 Task: Create a sub task System Test and UAT for the task  Create a new event management system for a conference or trade show in the project AgileFalcon , assign it to team member softage.3@softage.net and update the status of the sub task to  At Risk , set the priority of the sub task to Medium
Action: Mouse moved to (70, 444)
Screenshot: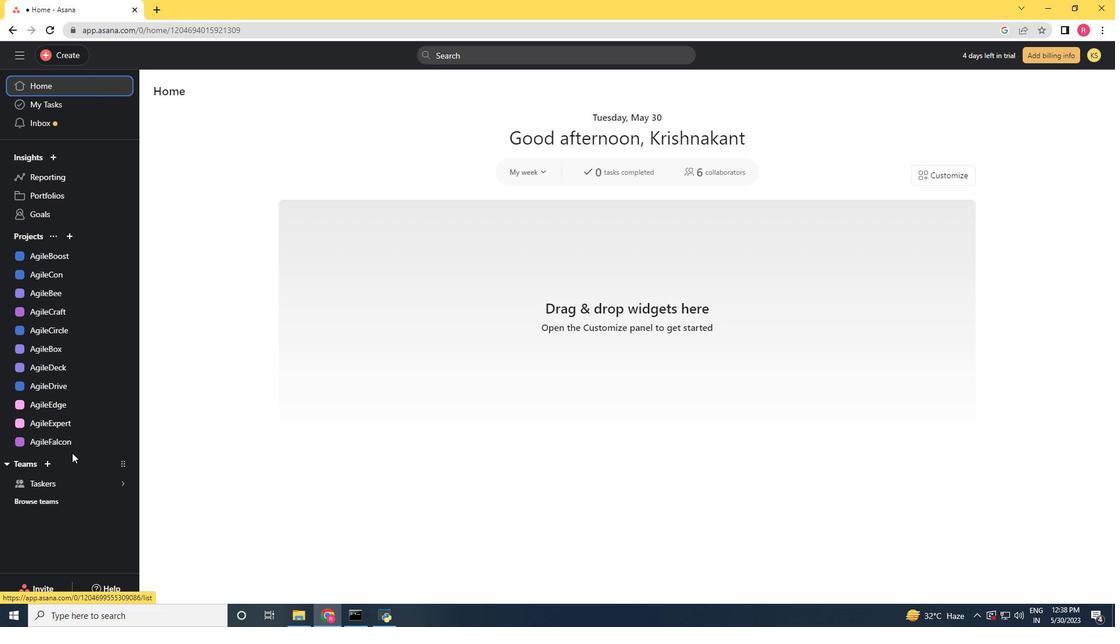 
Action: Mouse pressed left at (70, 444)
Screenshot: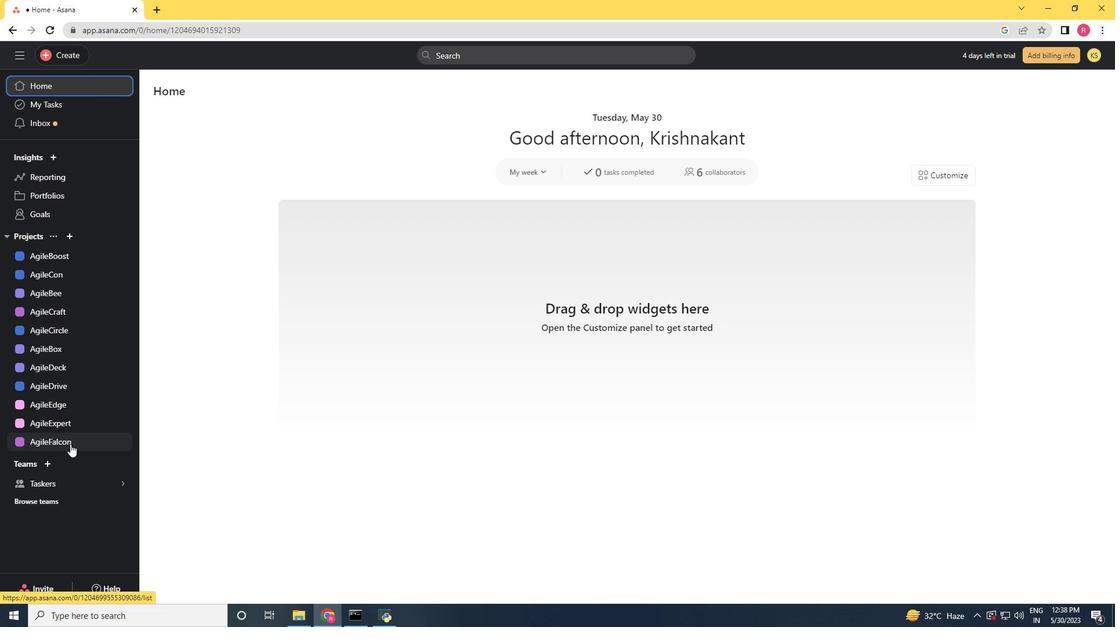 
Action: Mouse moved to (303, 414)
Screenshot: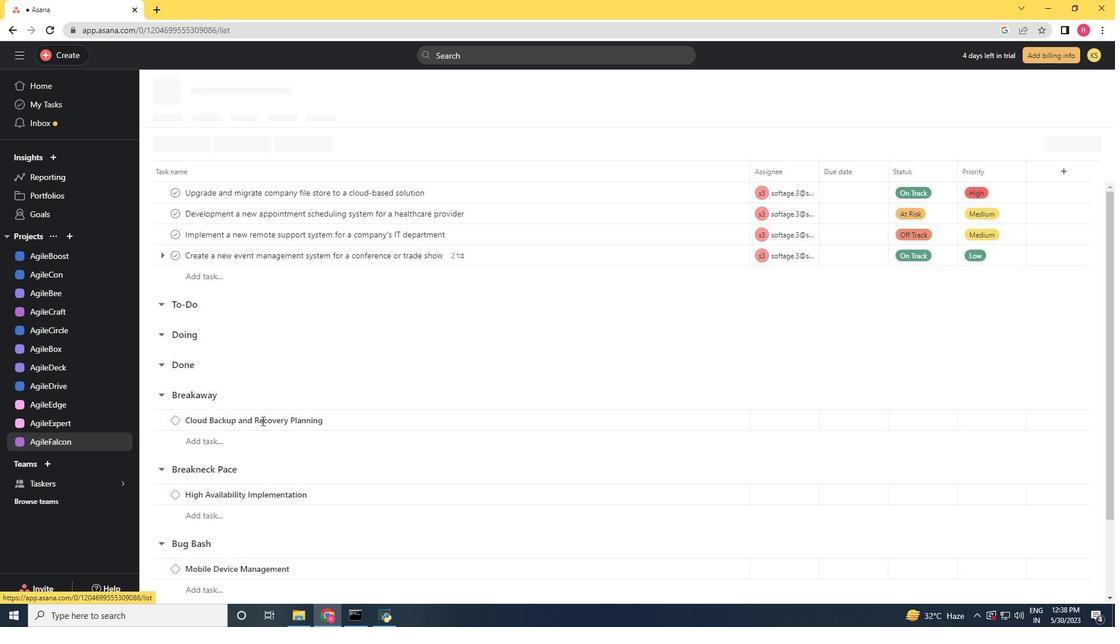 
Action: Mouse scrolled (303, 414) with delta (0, 0)
Screenshot: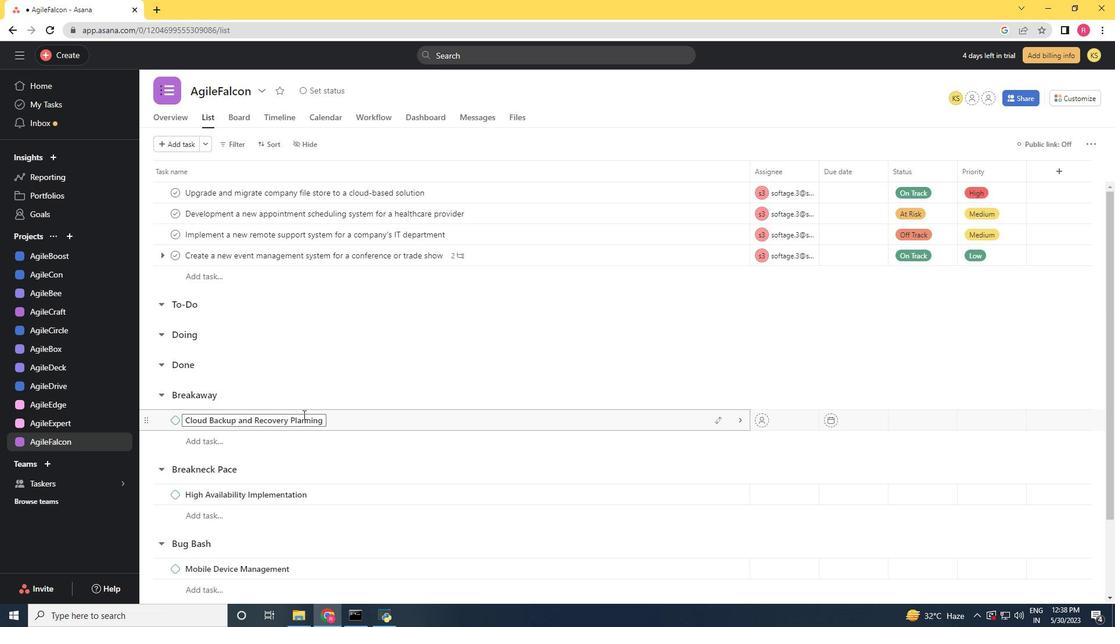 
Action: Mouse scrolled (303, 414) with delta (0, 0)
Screenshot: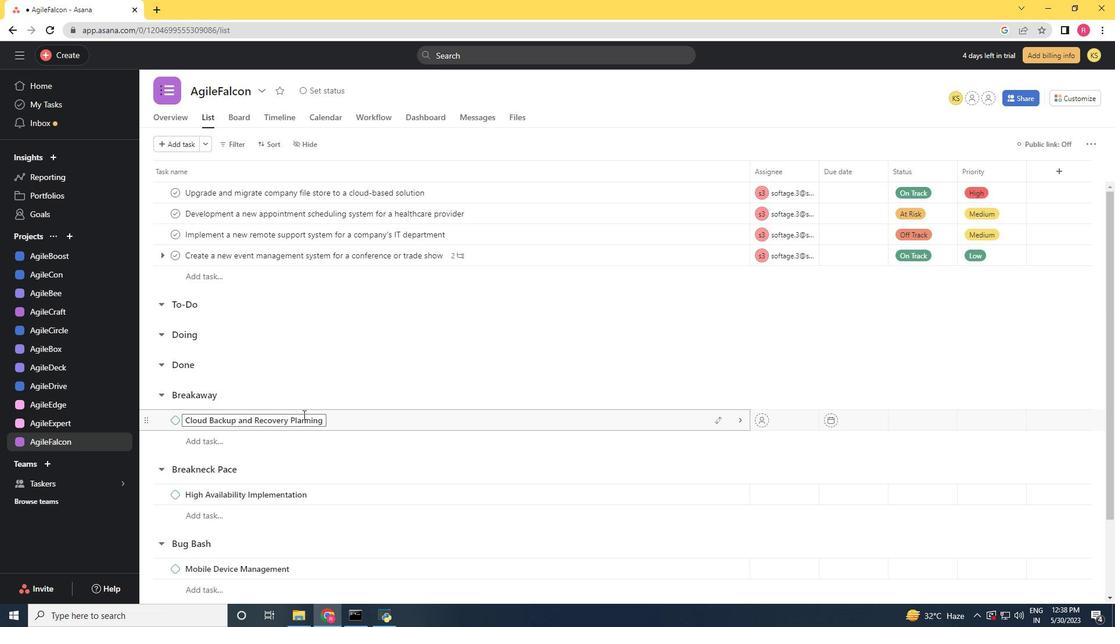 
Action: Mouse scrolled (303, 415) with delta (0, 0)
Screenshot: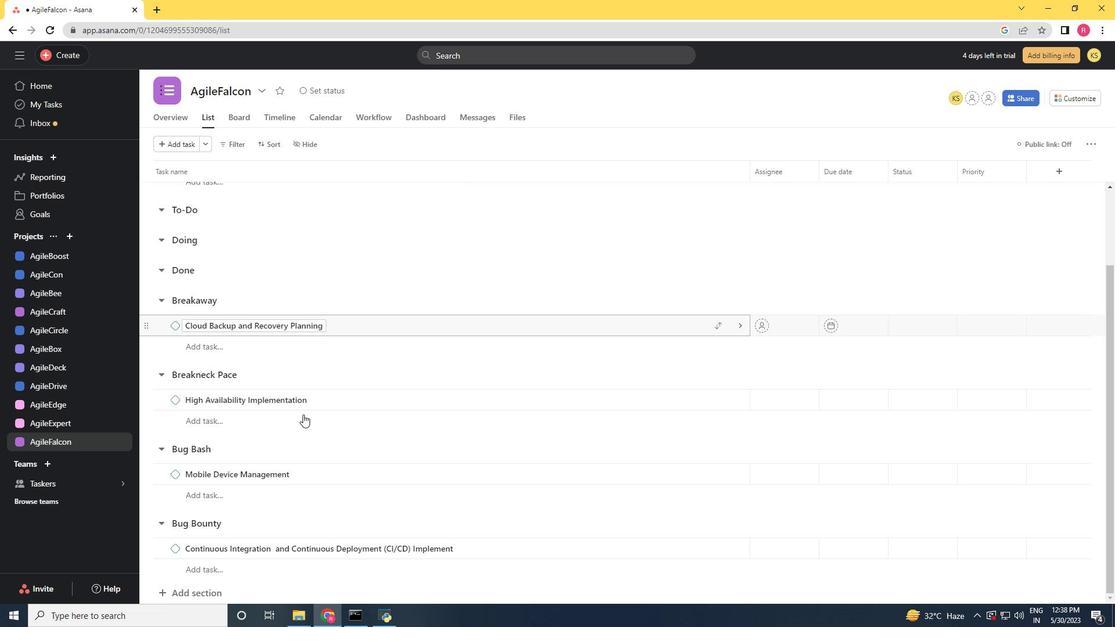 
Action: Mouse scrolled (303, 415) with delta (0, 0)
Screenshot: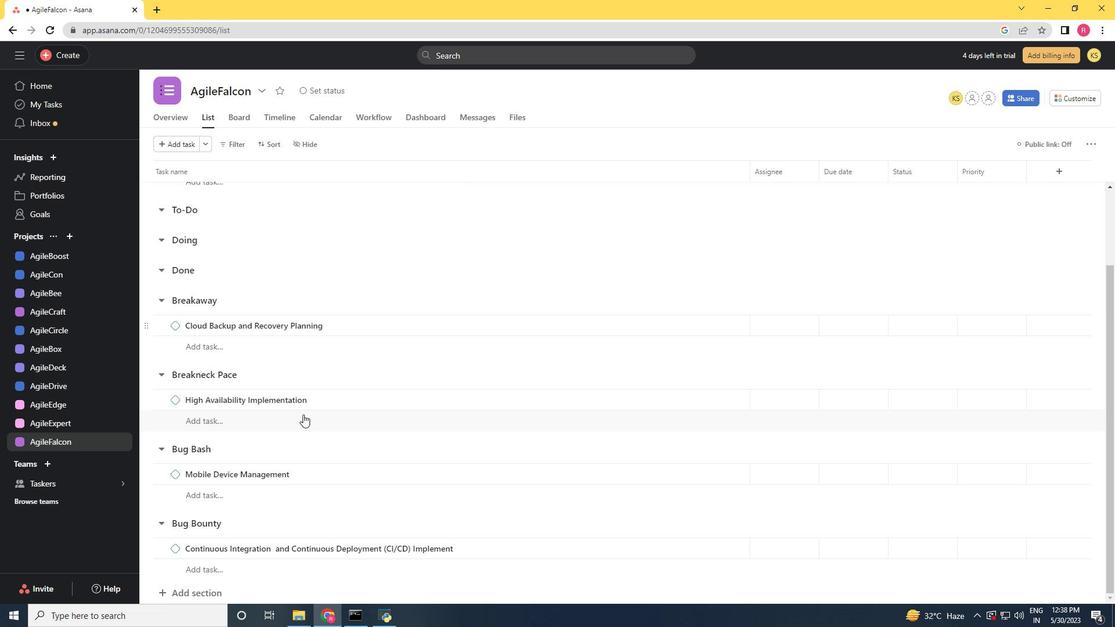 
Action: Mouse scrolled (303, 415) with delta (0, 0)
Screenshot: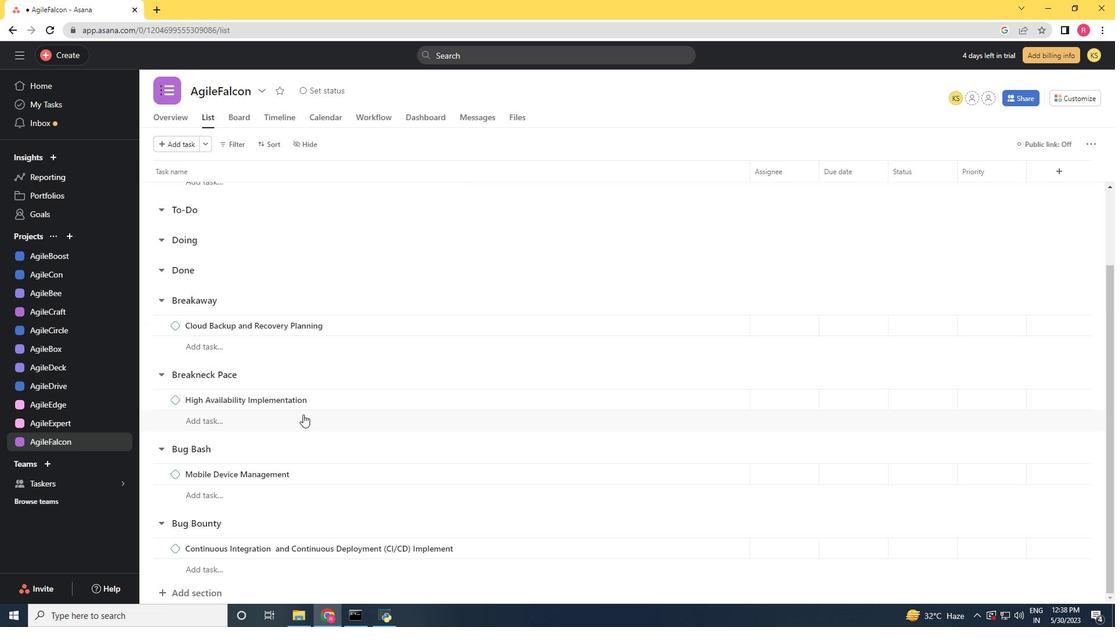
Action: Mouse scrolled (303, 415) with delta (0, 0)
Screenshot: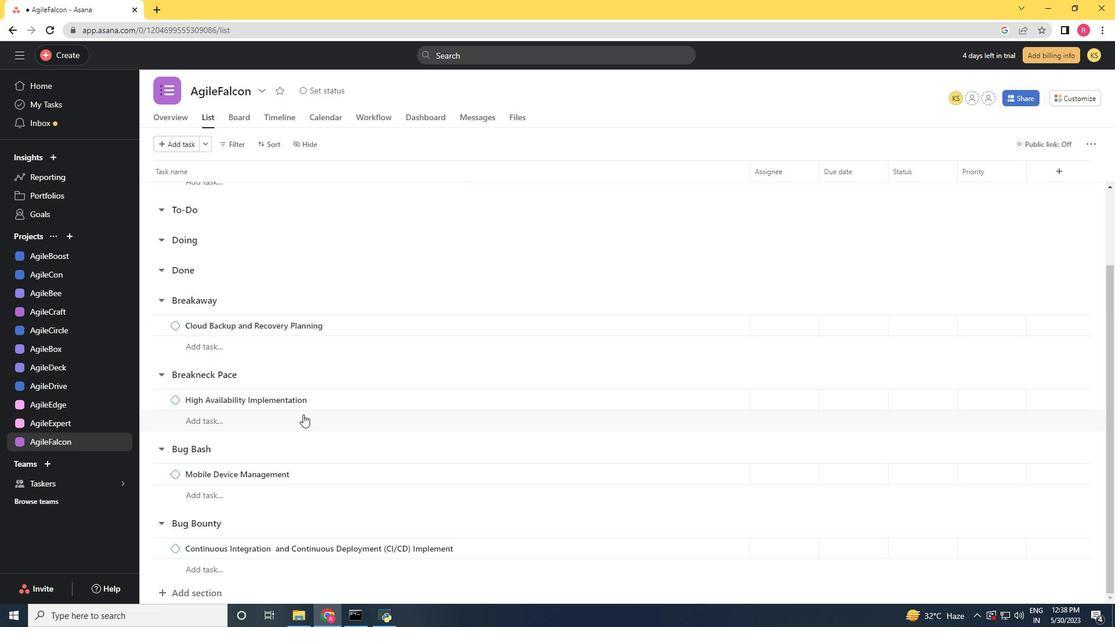 
Action: Mouse moved to (565, 253)
Screenshot: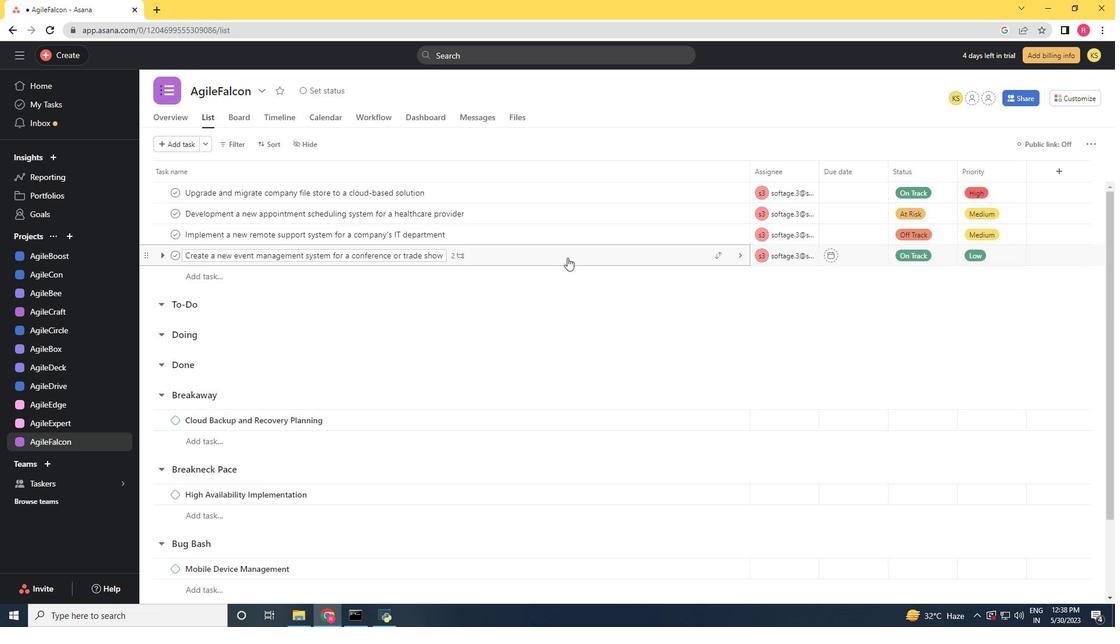 
Action: Mouse pressed left at (565, 253)
Screenshot: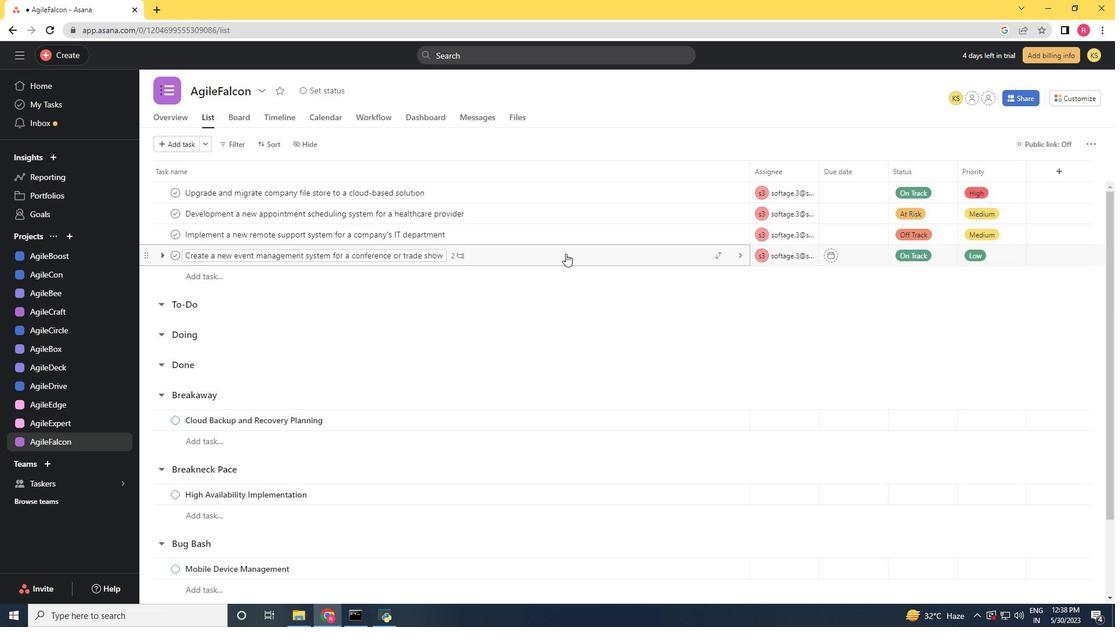 
Action: Mouse moved to (839, 492)
Screenshot: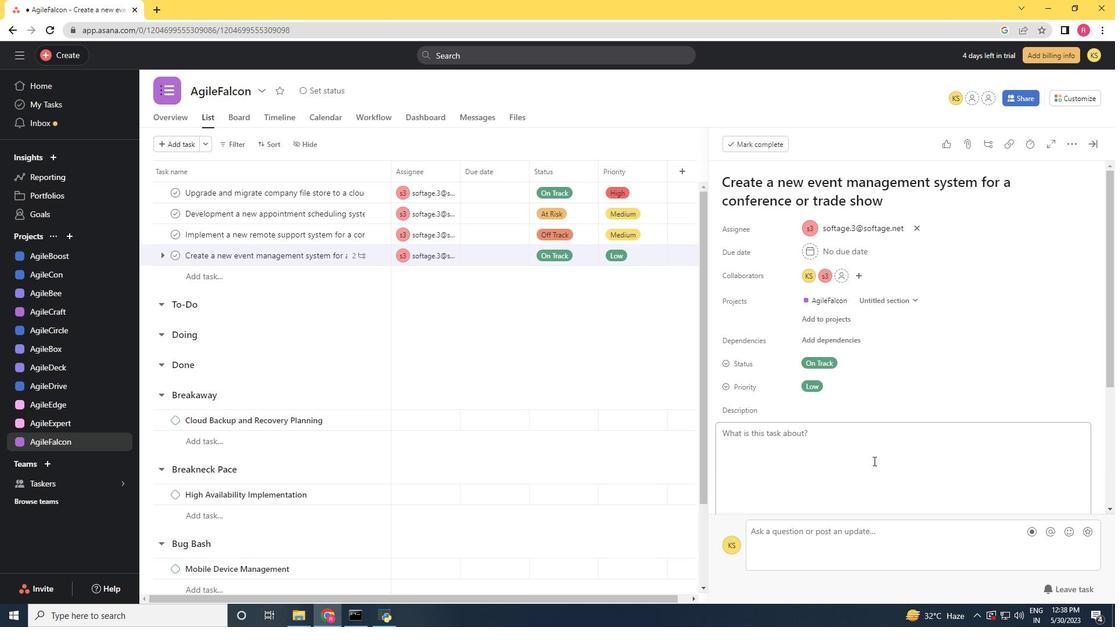 
Action: Mouse scrolled (839, 492) with delta (0, 0)
Screenshot: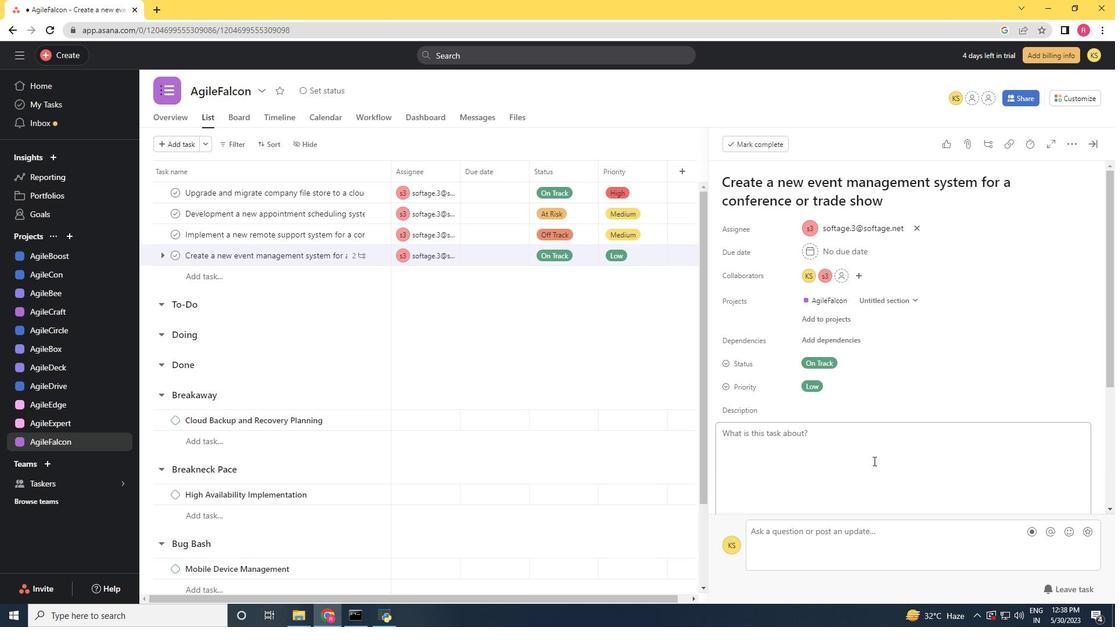 
Action: Mouse scrolled (839, 492) with delta (0, 0)
Screenshot: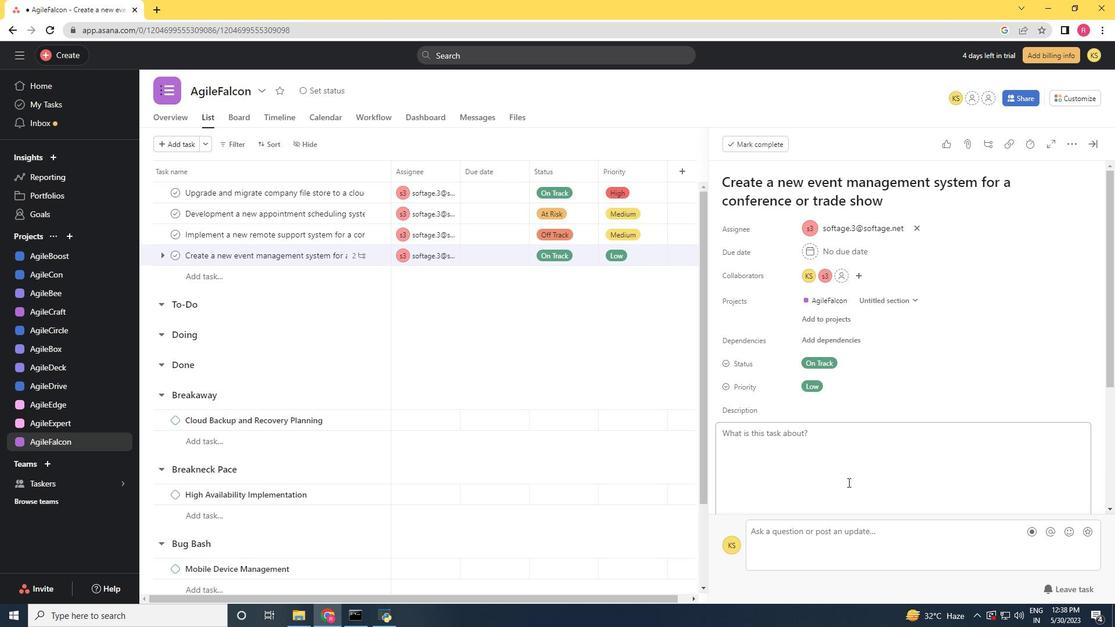 
Action: Mouse moved to (772, 496)
Screenshot: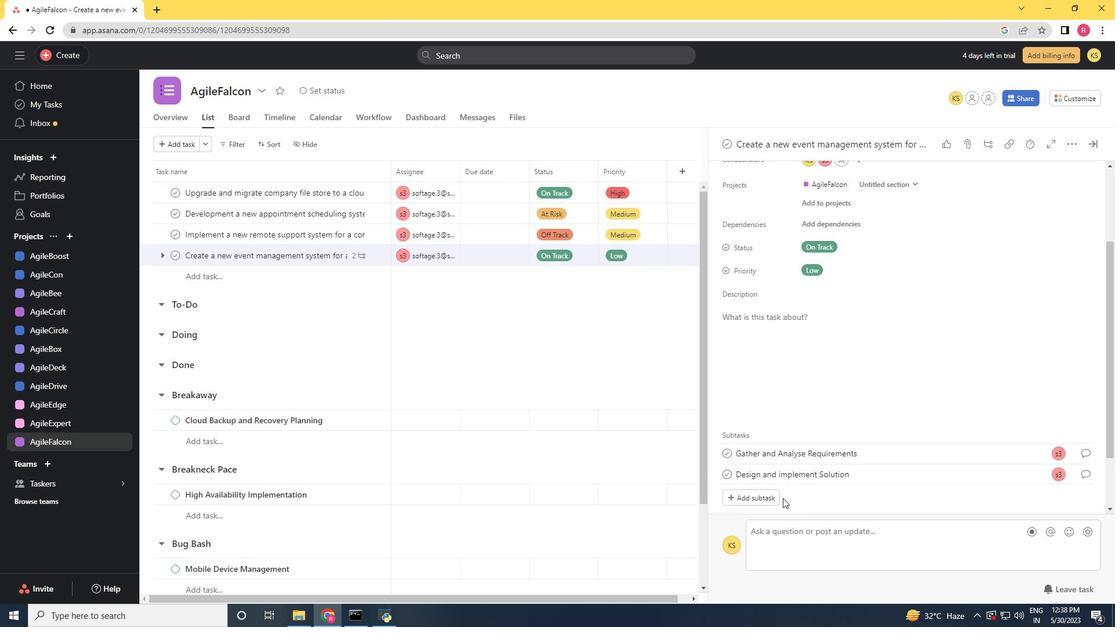 
Action: Mouse pressed left at (772, 496)
Screenshot: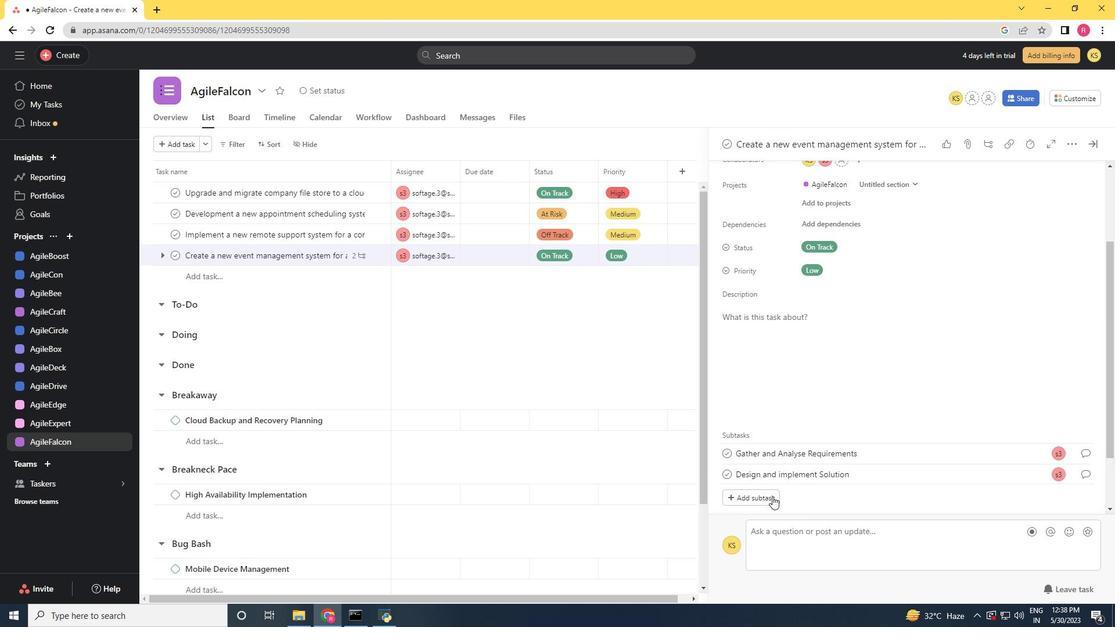 
Action: Key pressed <Key.shift>System<Key.space><Key.shift>Test<Key.space>and<Key.space><Key.shift>UAT<Key.space>
Screenshot: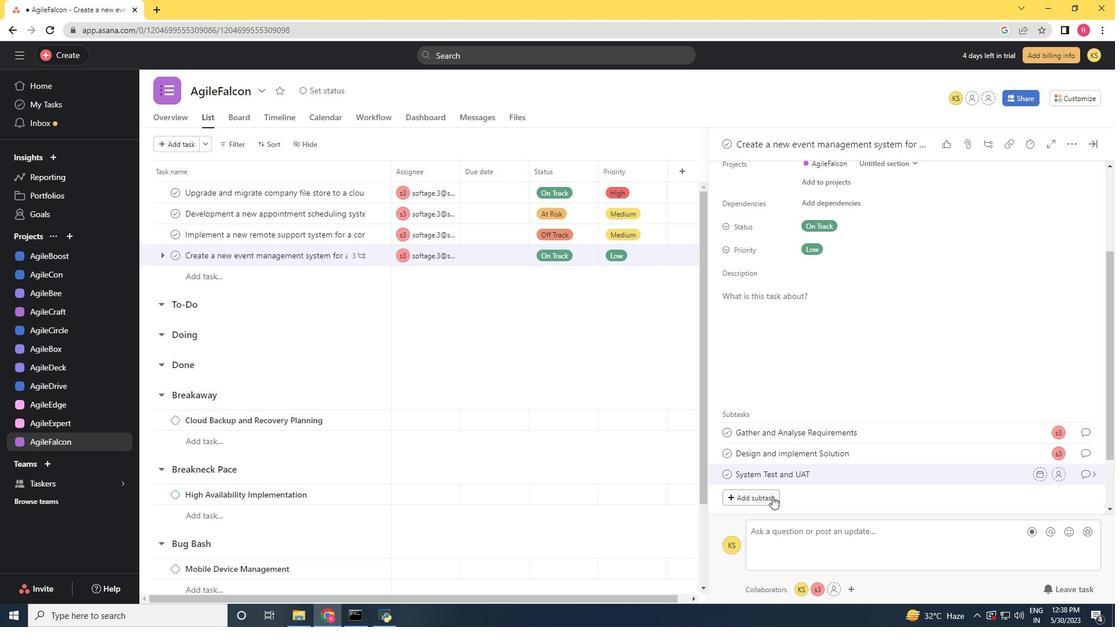 
Action: Mouse moved to (1062, 474)
Screenshot: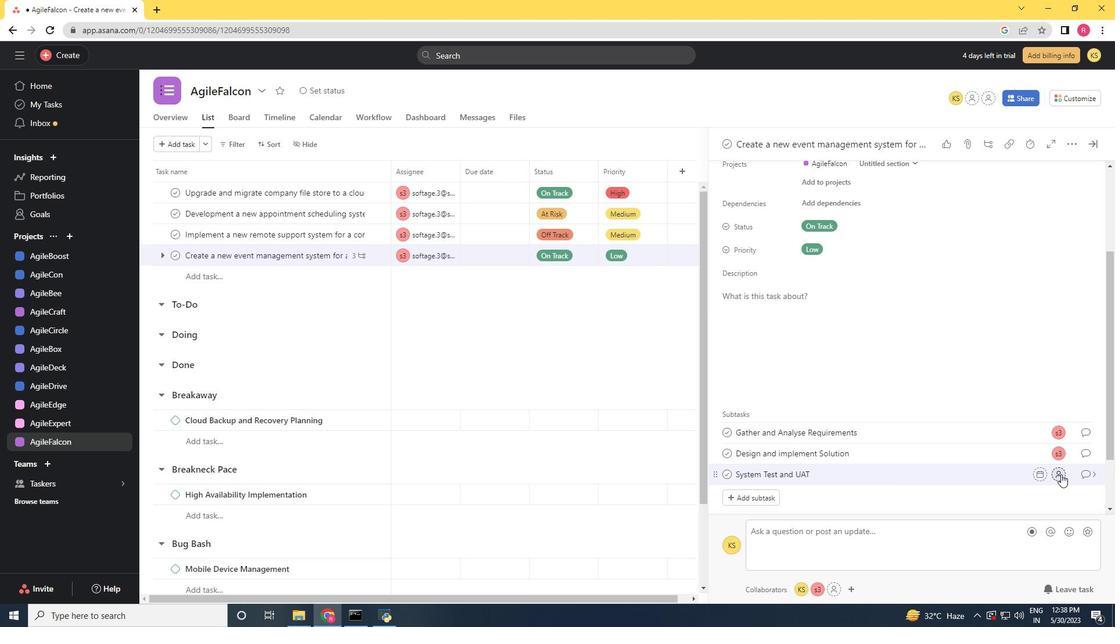 
Action: Mouse pressed left at (1062, 474)
Screenshot: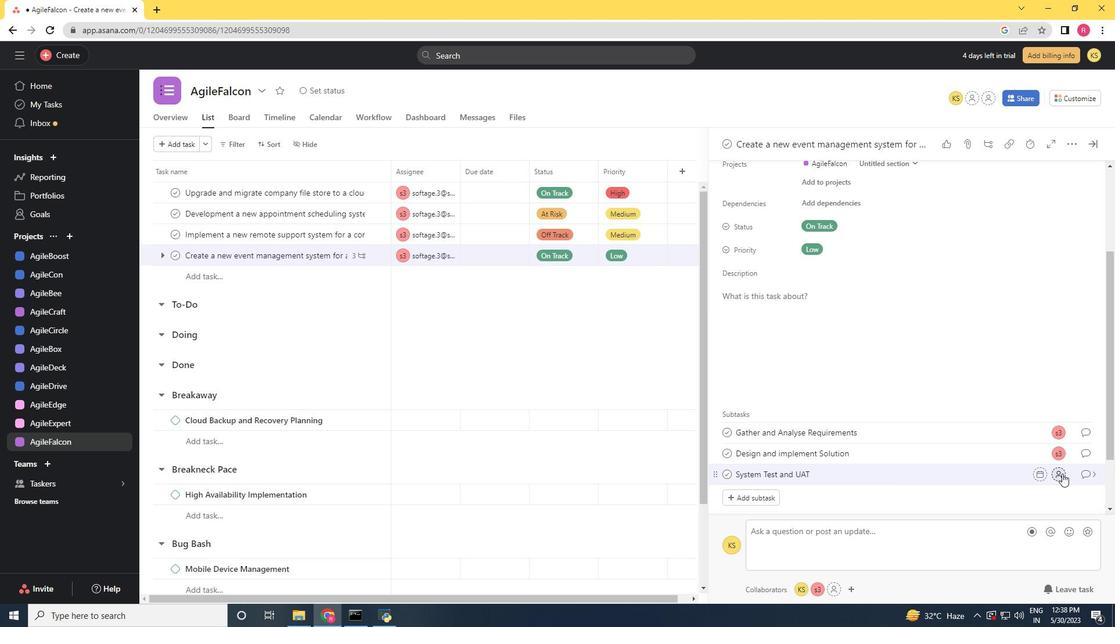 
Action: Key pressed softage.3<Key.shift>@sofa<Key.backspace>tage.net
Screenshot: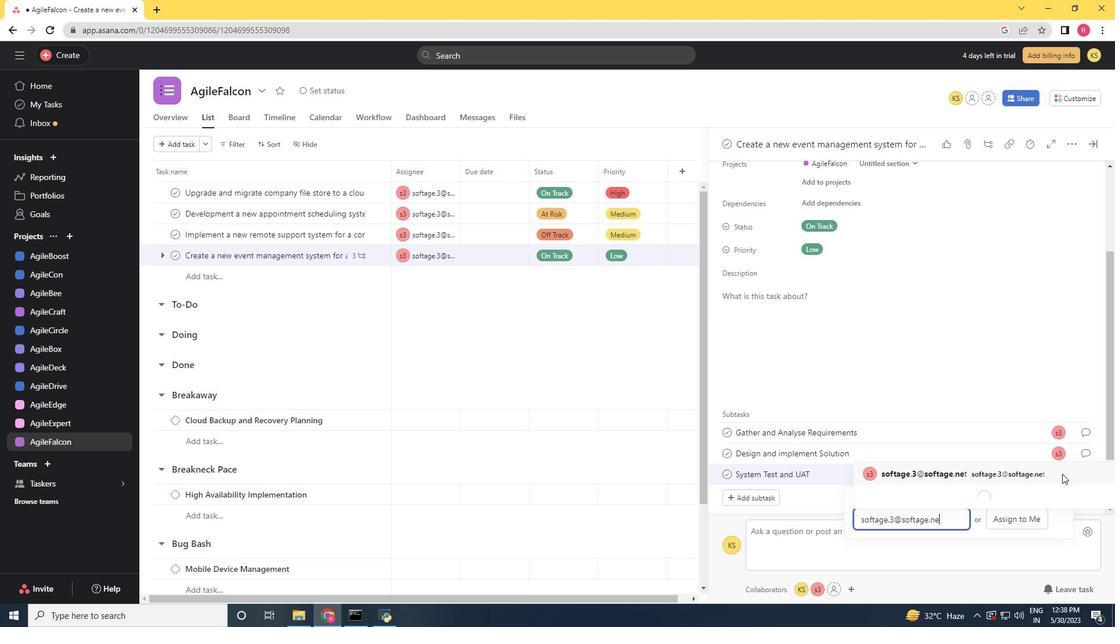 
Action: Mouse moved to (955, 467)
Screenshot: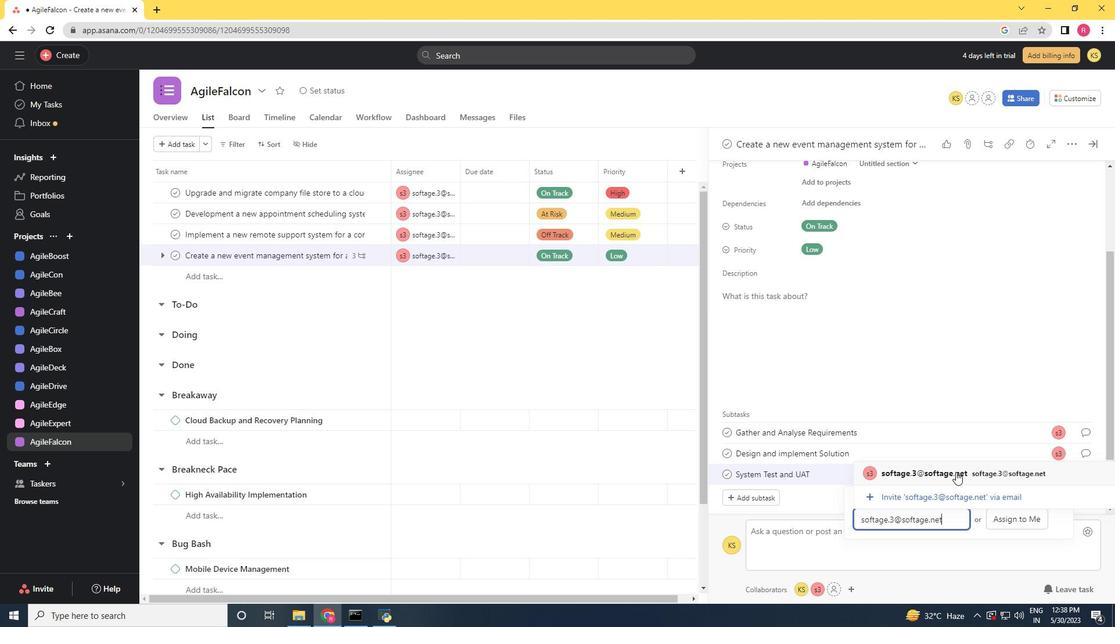 
Action: Mouse pressed left at (955, 467)
Screenshot: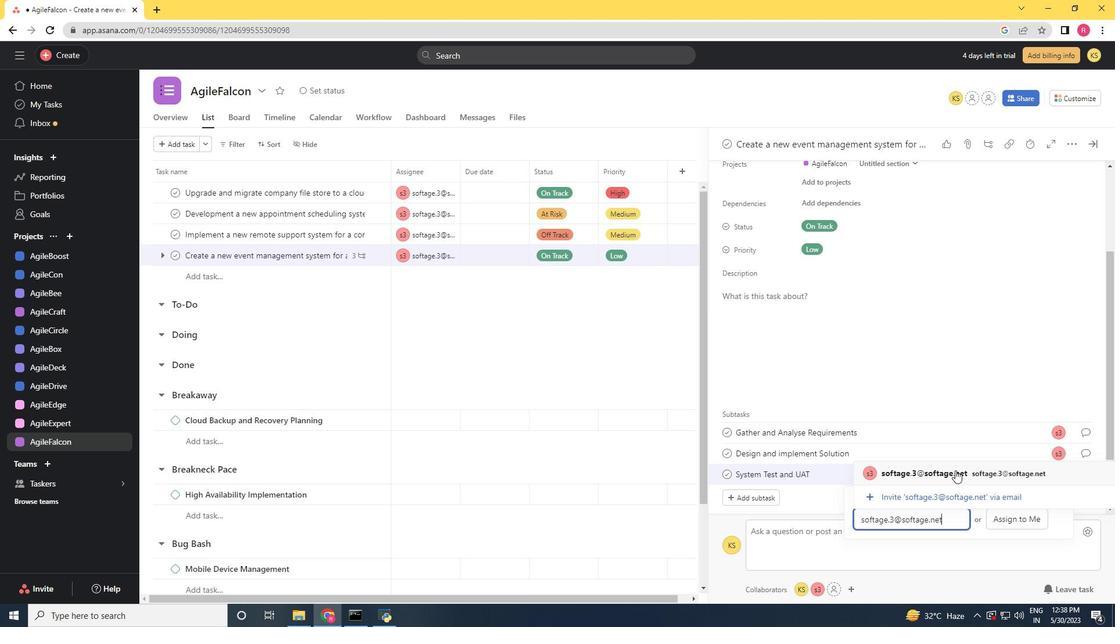 
Action: Mouse moved to (1083, 470)
Screenshot: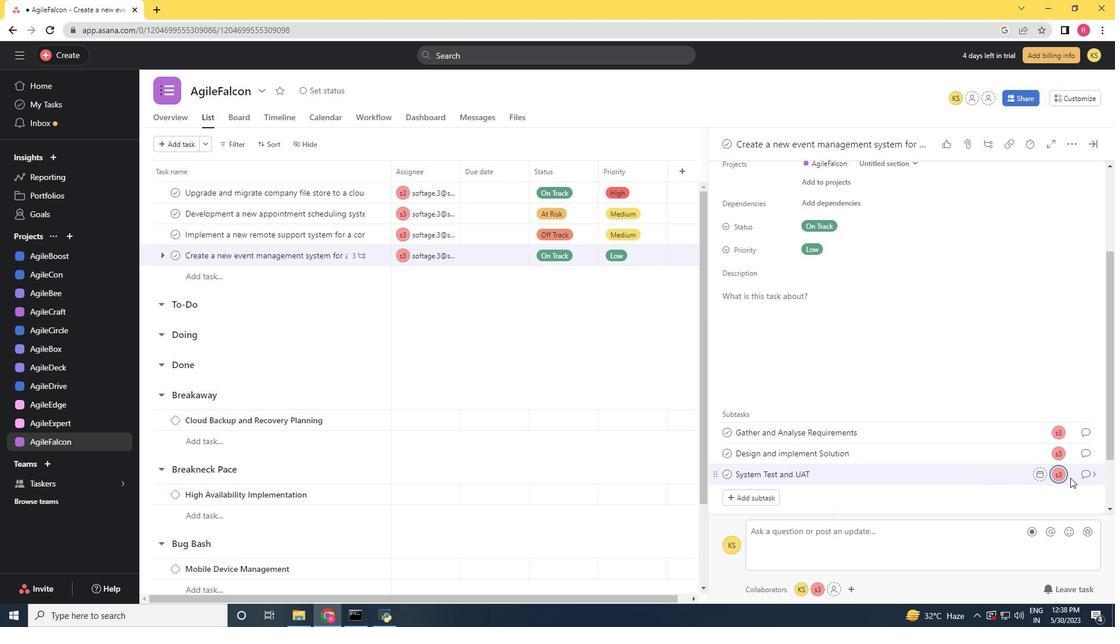 
Action: Mouse pressed left at (1083, 470)
Screenshot: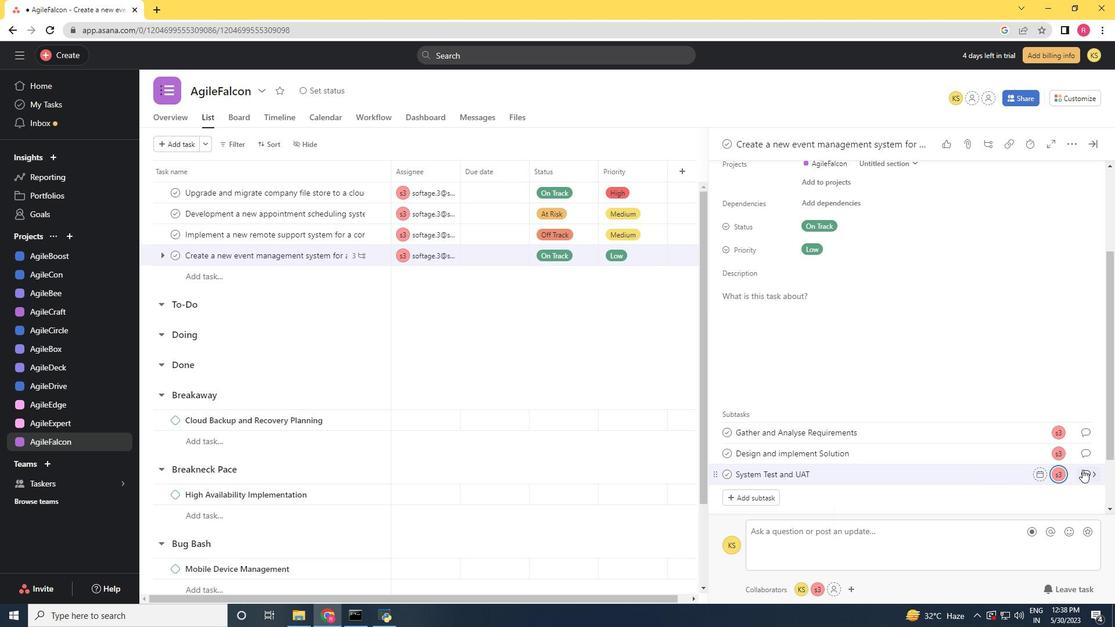 
Action: Mouse moved to (747, 331)
Screenshot: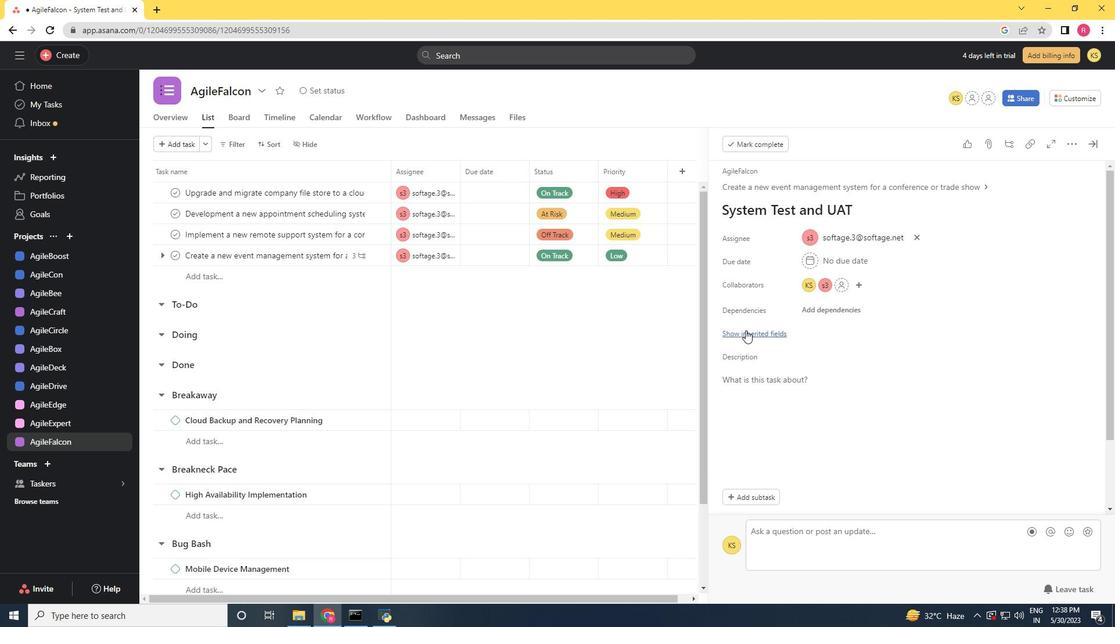 
Action: Mouse pressed left at (747, 331)
Screenshot: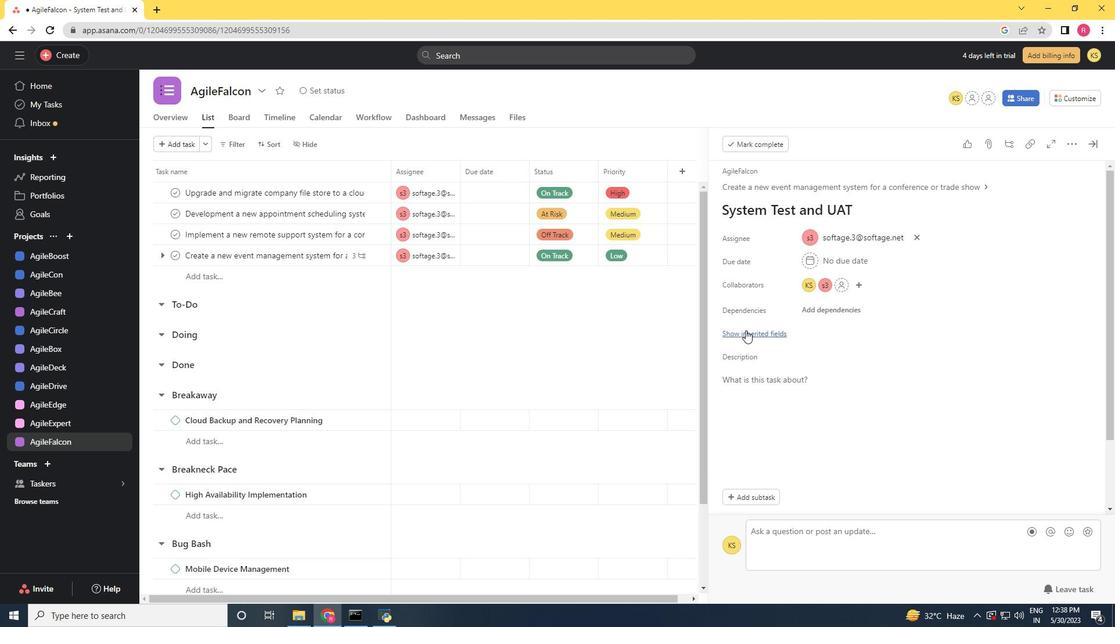 
Action: Mouse moved to (807, 353)
Screenshot: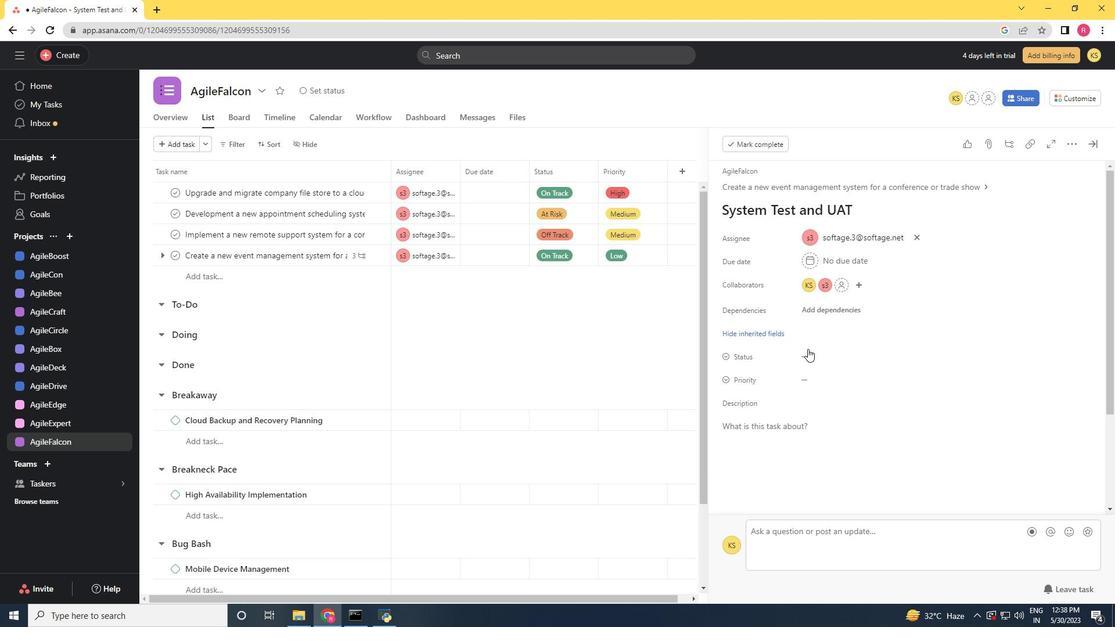 
Action: Mouse pressed left at (807, 353)
Screenshot: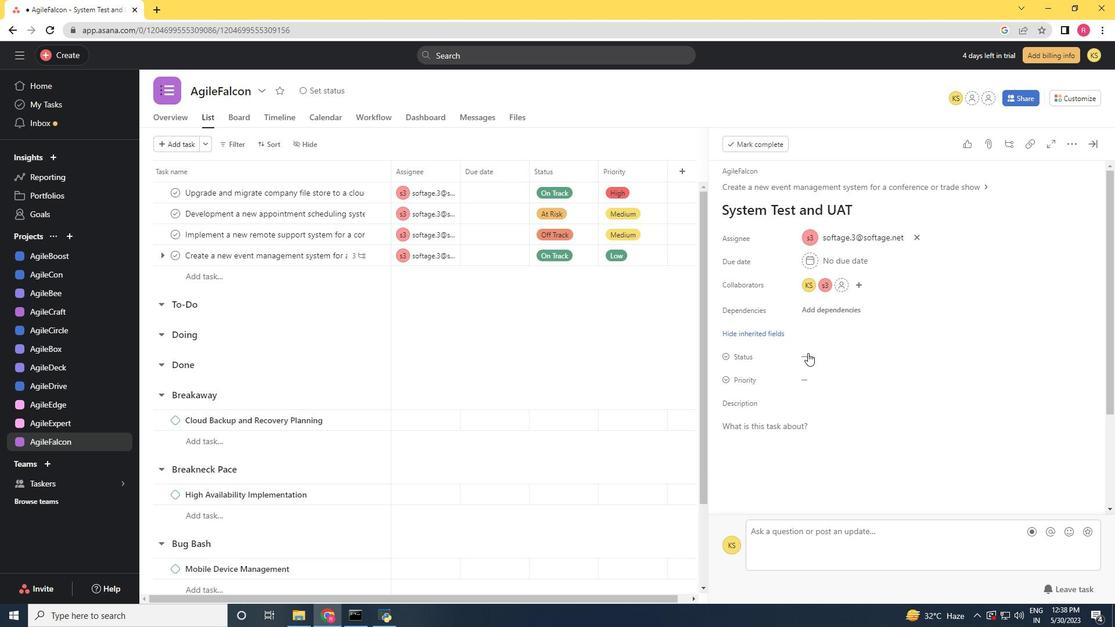 
Action: Mouse moved to (840, 439)
Screenshot: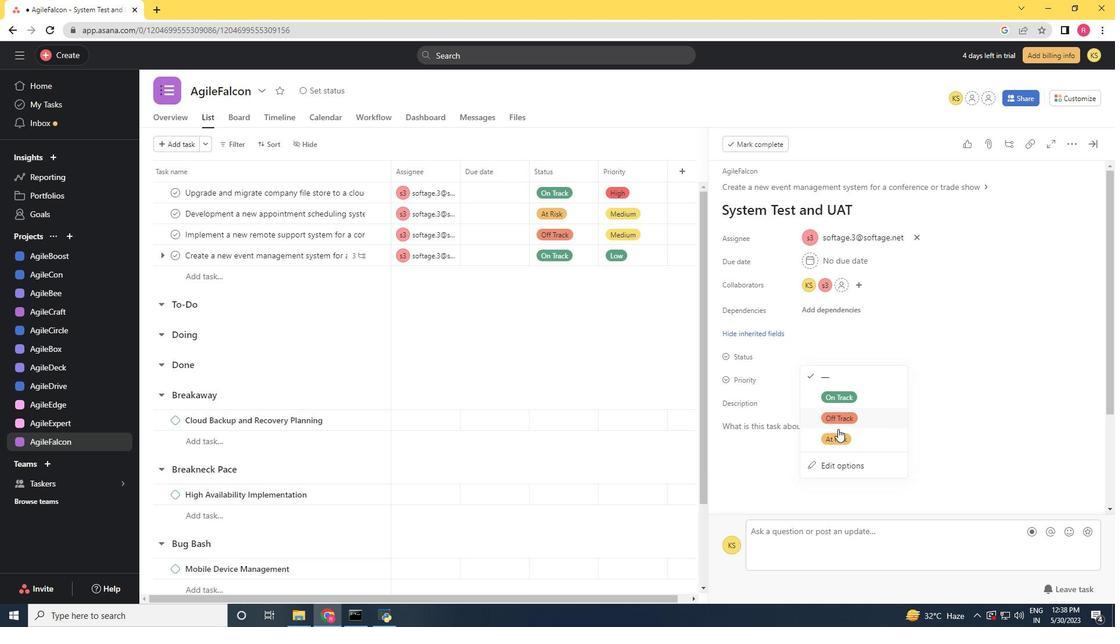 
Action: Mouse pressed left at (840, 439)
Screenshot: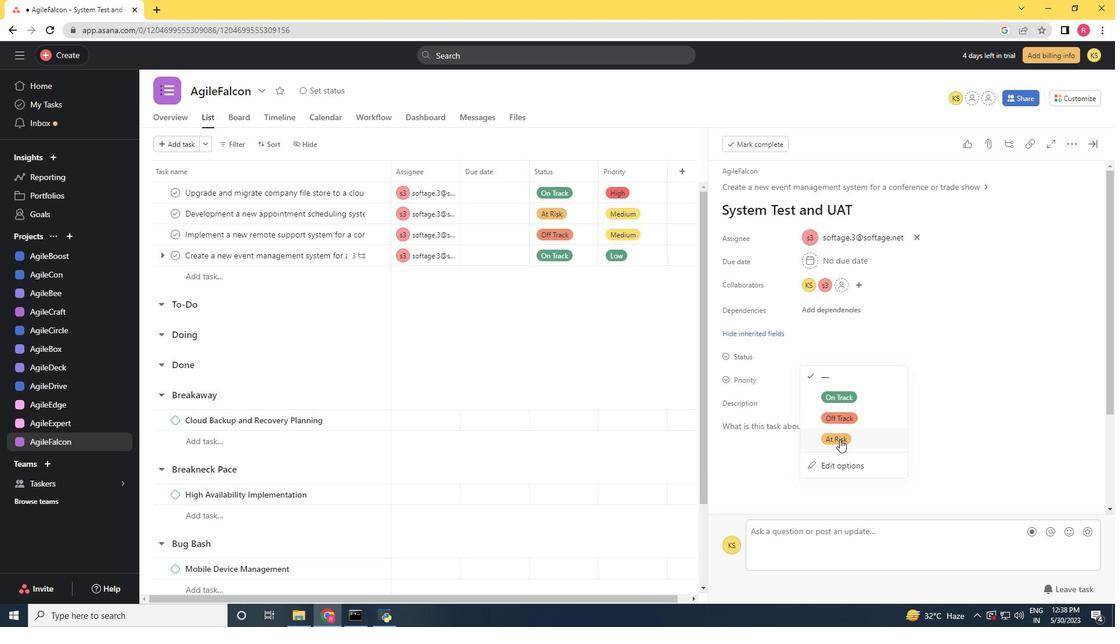 
Action: Mouse moved to (803, 377)
Screenshot: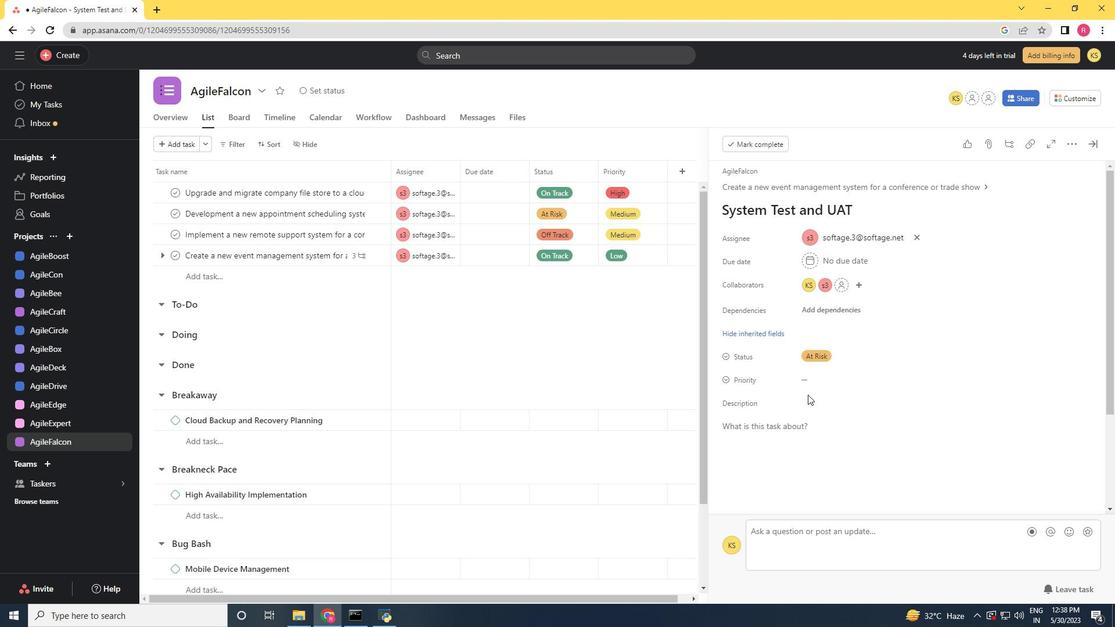 
Action: Mouse pressed left at (803, 377)
Screenshot: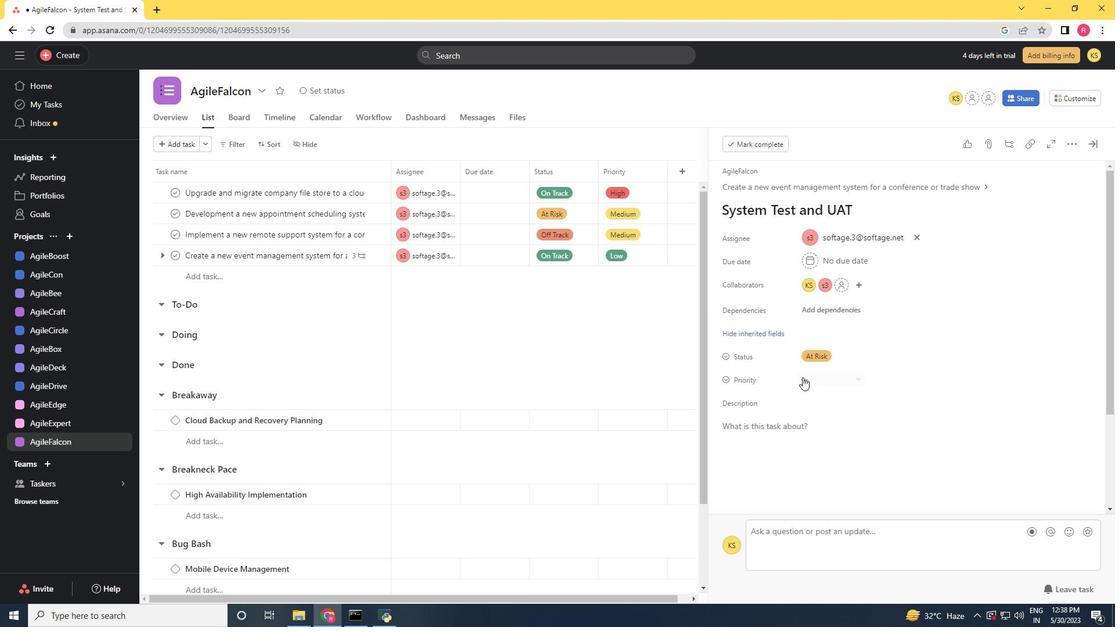 
Action: Mouse moved to (831, 447)
Screenshot: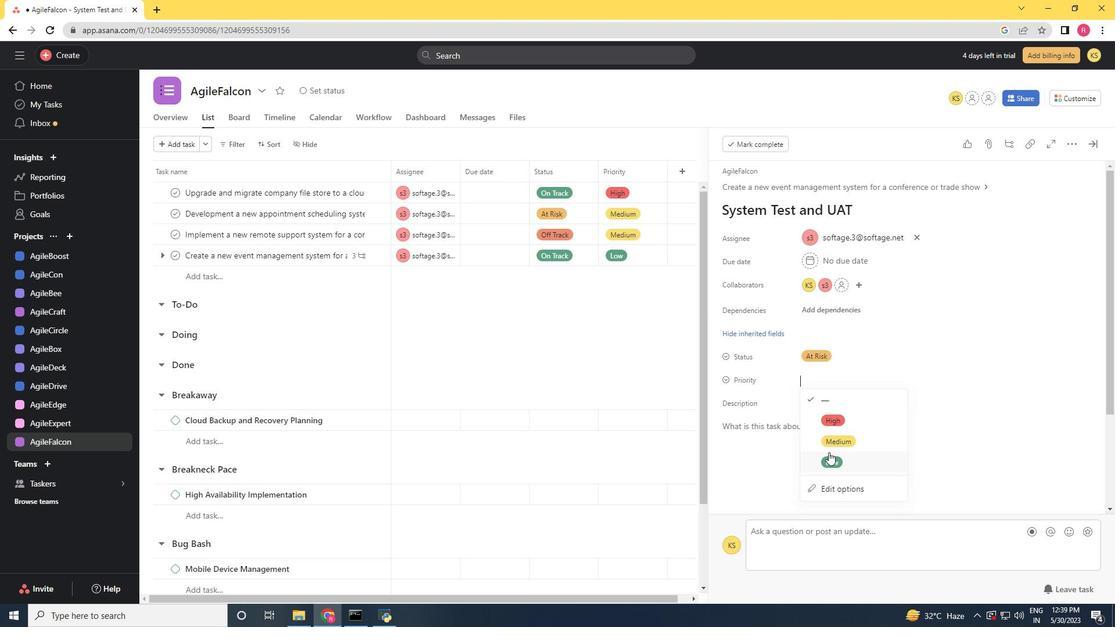 
Action: Mouse pressed left at (831, 447)
Screenshot: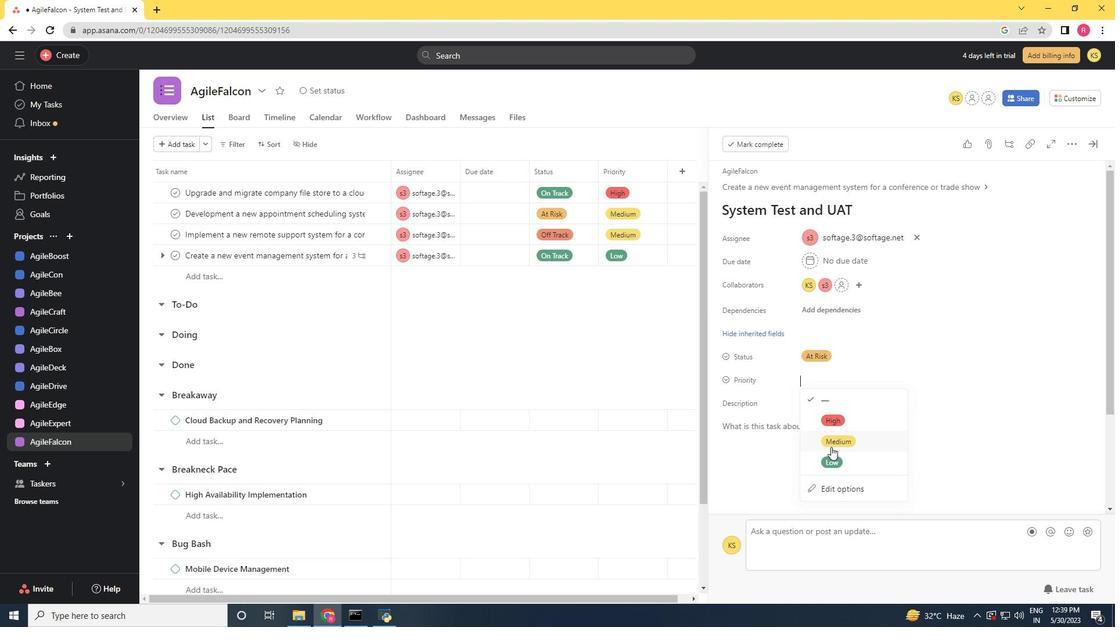 
